 Task: Add "Join Card" Button Button0032  to Card Card0032 in Board Board0023 in Workspace Development in Trello
Action: Mouse moved to (381, 431)
Screenshot: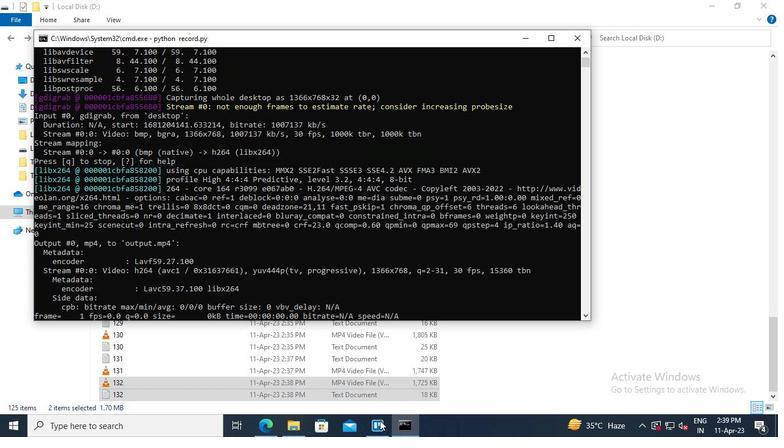 
Action: Mouse pressed left at (381, 431)
Screenshot: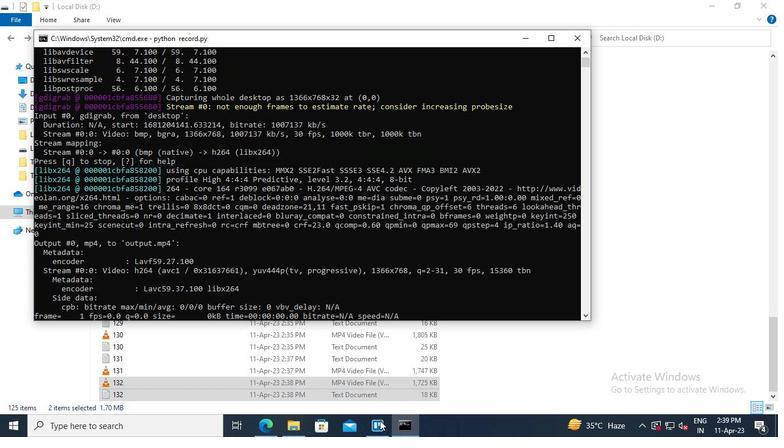 
Action: Mouse moved to (231, 371)
Screenshot: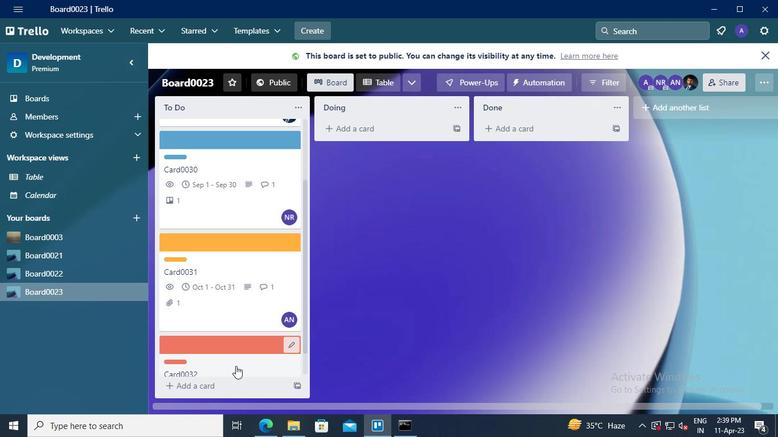 
Action: Mouse pressed left at (231, 371)
Screenshot: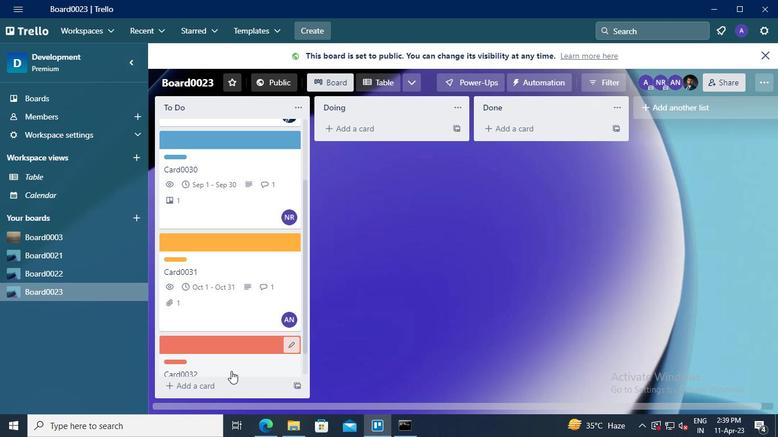 
Action: Mouse moved to (539, 346)
Screenshot: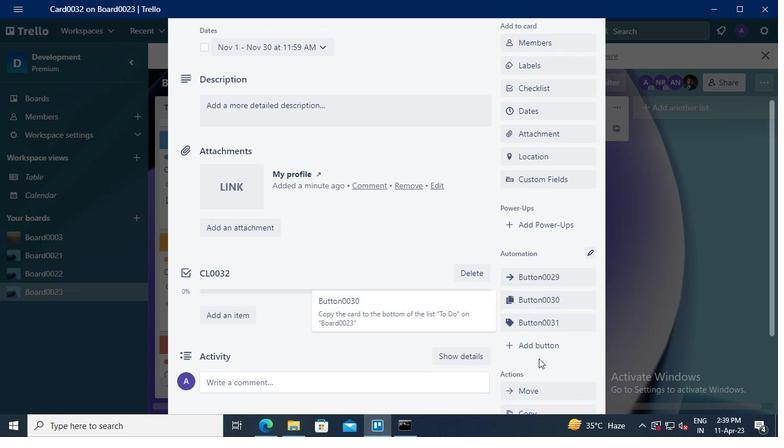 
Action: Mouse pressed left at (539, 346)
Screenshot: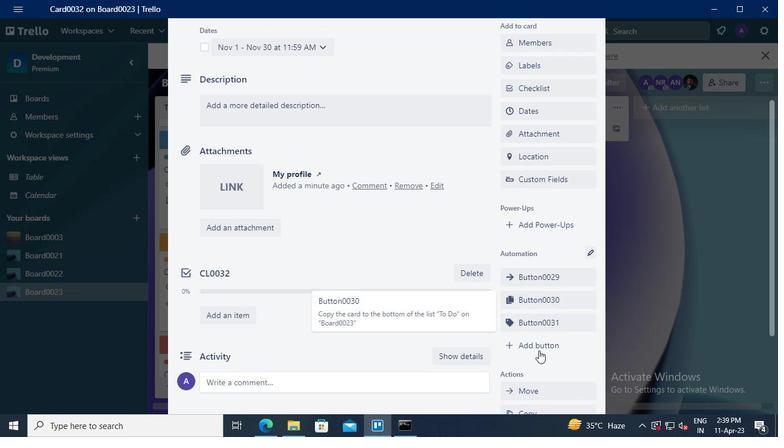 
Action: Mouse moved to (543, 165)
Screenshot: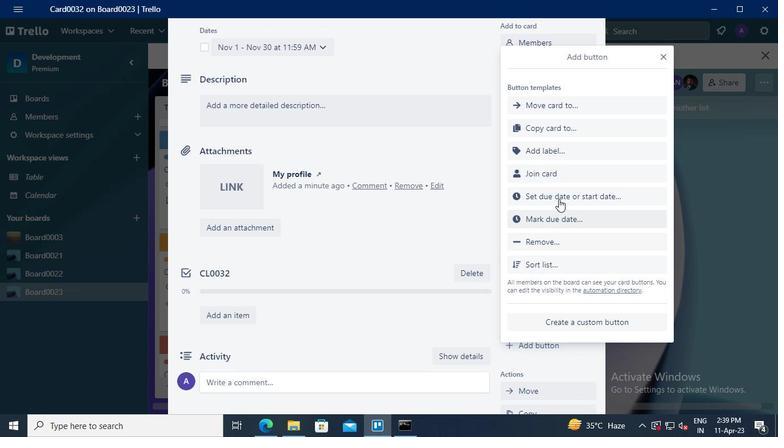 
Action: Mouse pressed left at (543, 165)
Screenshot: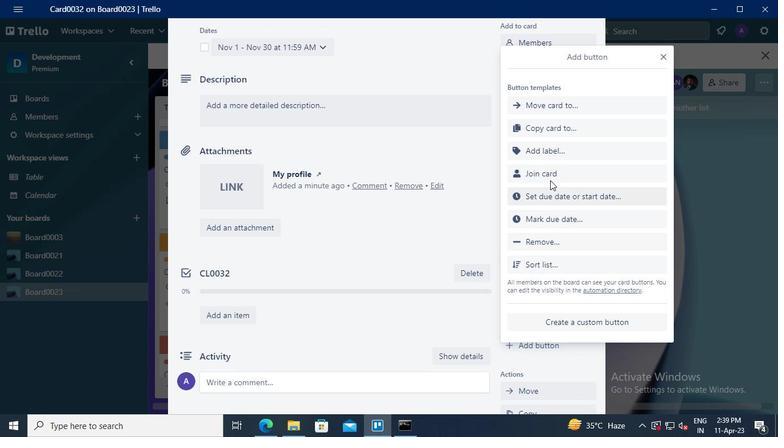 
Action: Mouse moved to (507, 201)
Screenshot: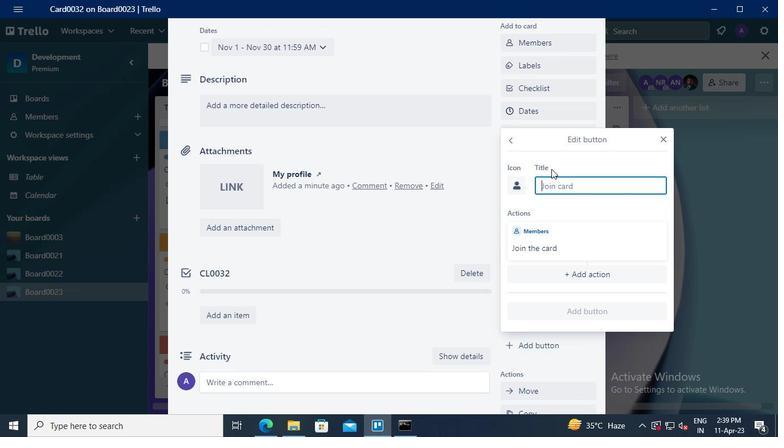 
Action: Keyboard Key.shift
Screenshot: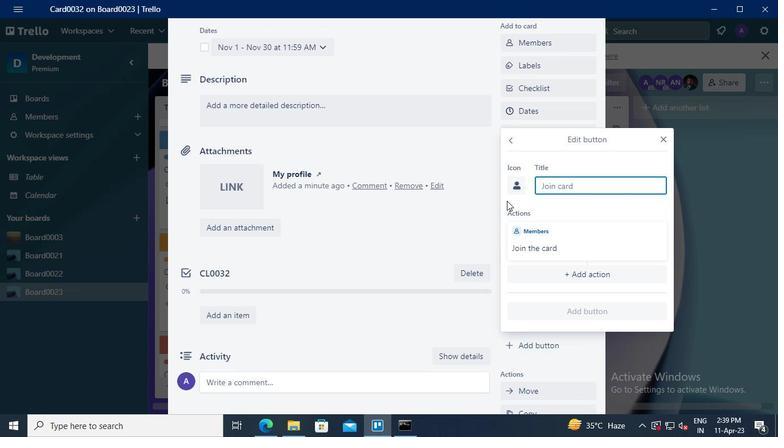 
Action: Keyboard B
Screenshot: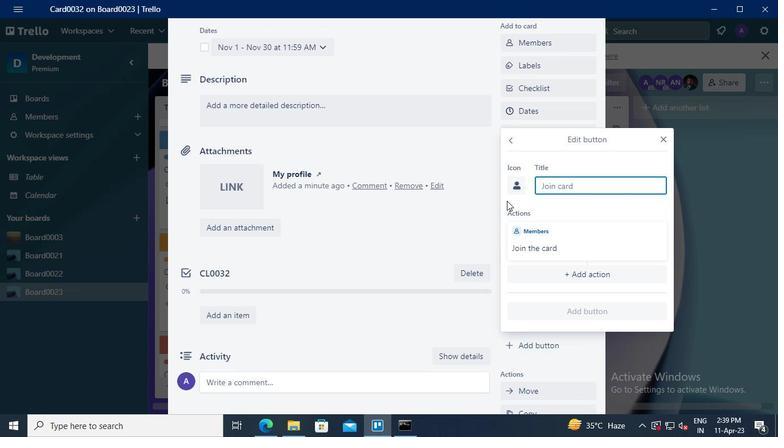 
Action: Keyboard u
Screenshot: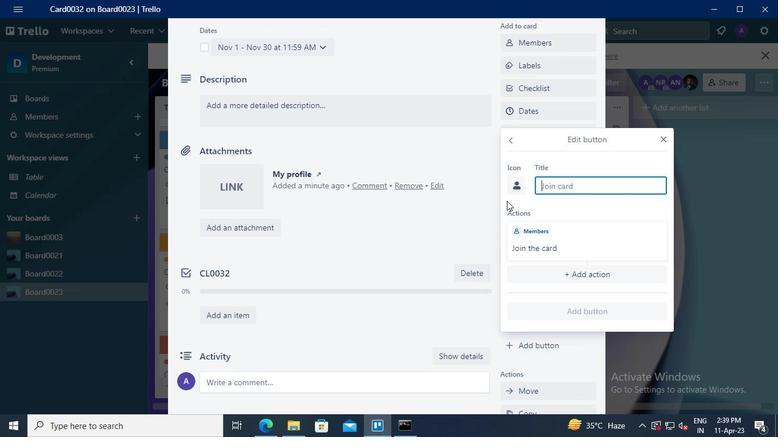 
Action: Keyboard t
Screenshot: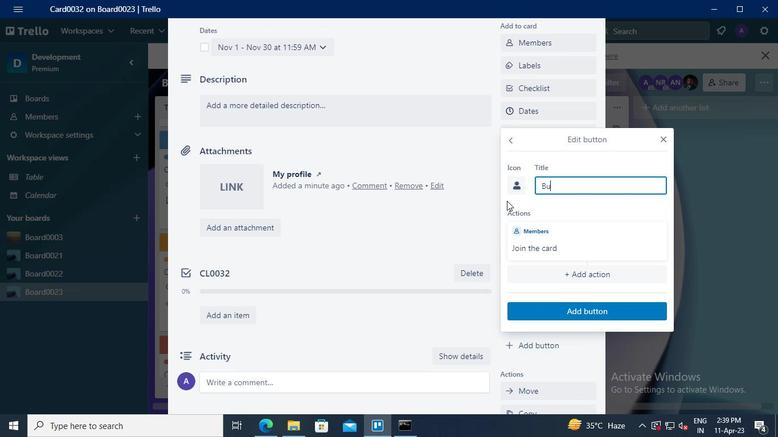 
Action: Keyboard t
Screenshot: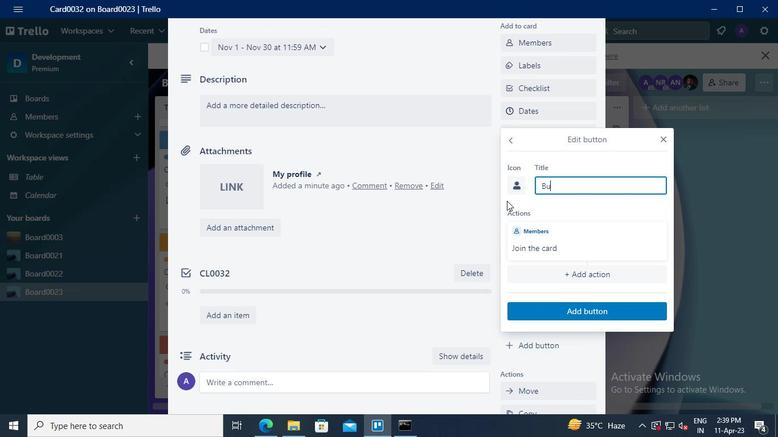 
Action: Keyboard o
Screenshot: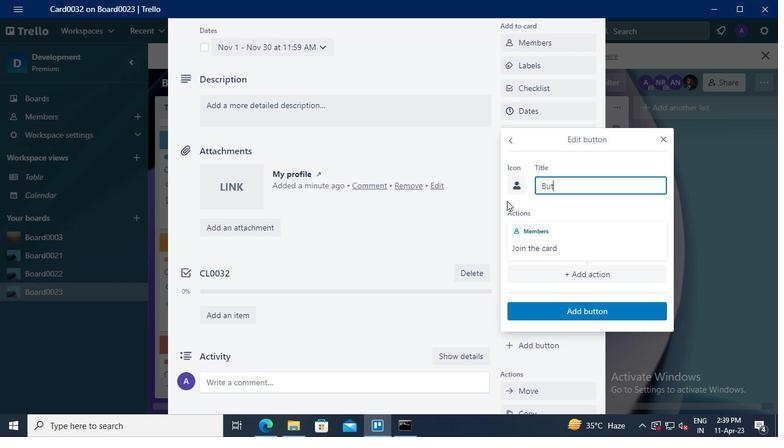 
Action: Keyboard n
Screenshot: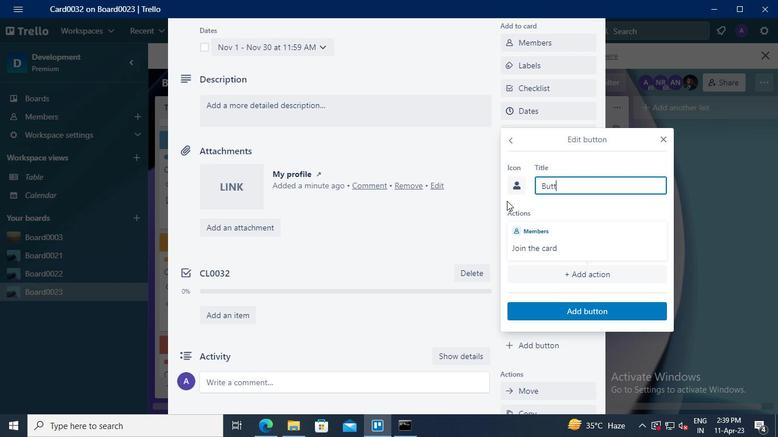 
Action: Keyboard <96>
Screenshot: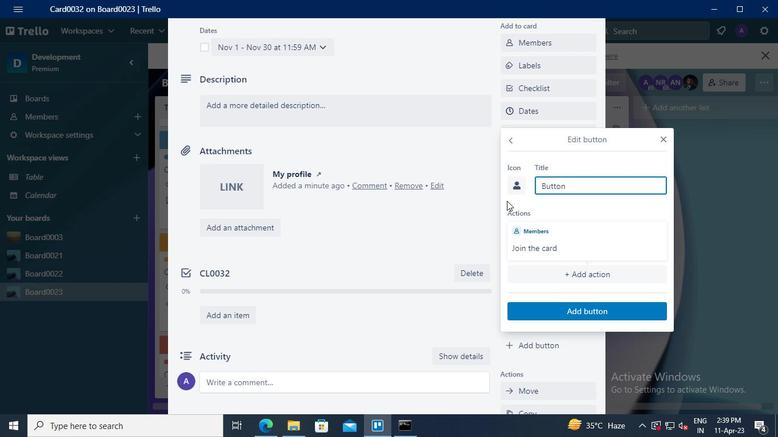 
Action: Keyboard <96>
Screenshot: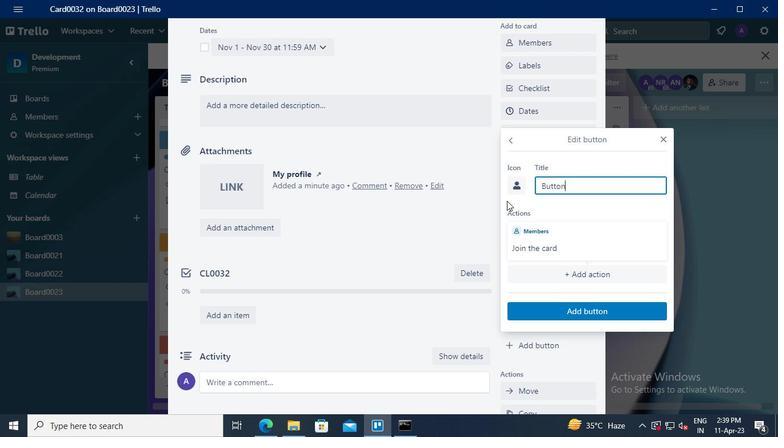 
Action: Keyboard <99>
Screenshot: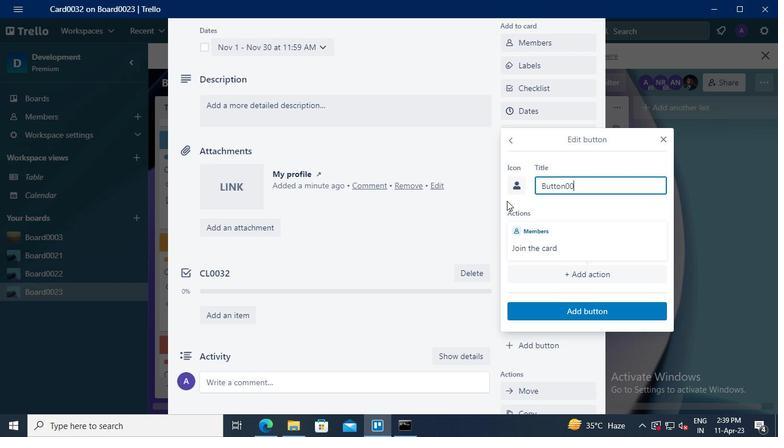 
Action: Keyboard <98>
Screenshot: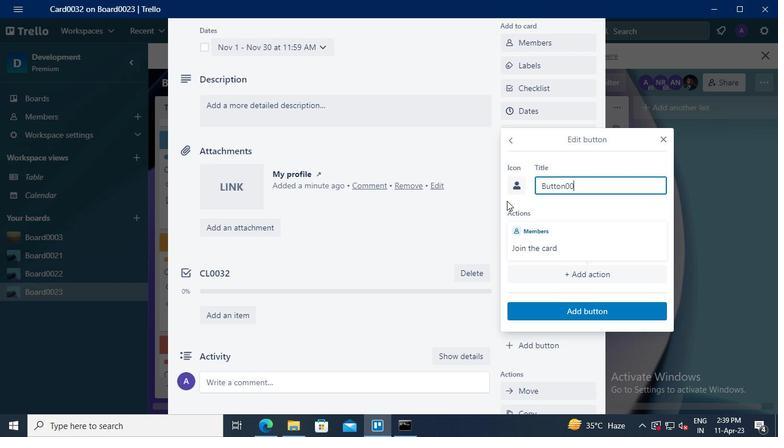 
Action: Mouse moved to (547, 307)
Screenshot: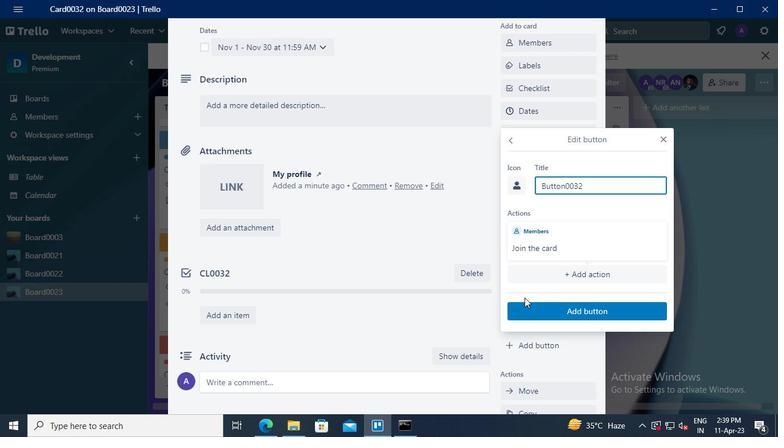 
Action: Mouse pressed left at (547, 307)
Screenshot: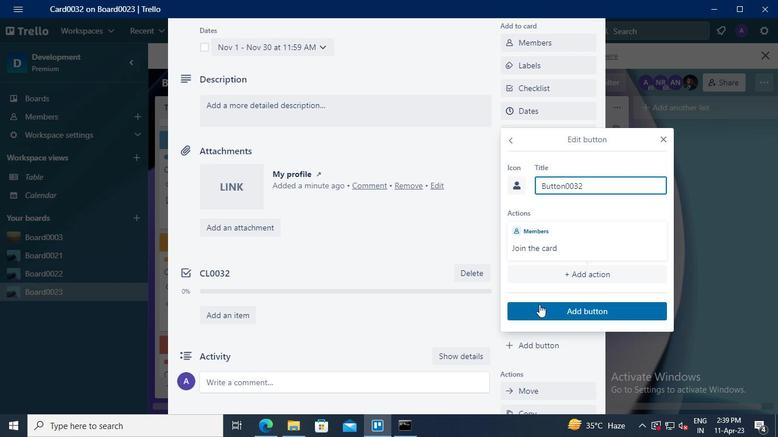 
Action: Mouse moved to (413, 437)
Screenshot: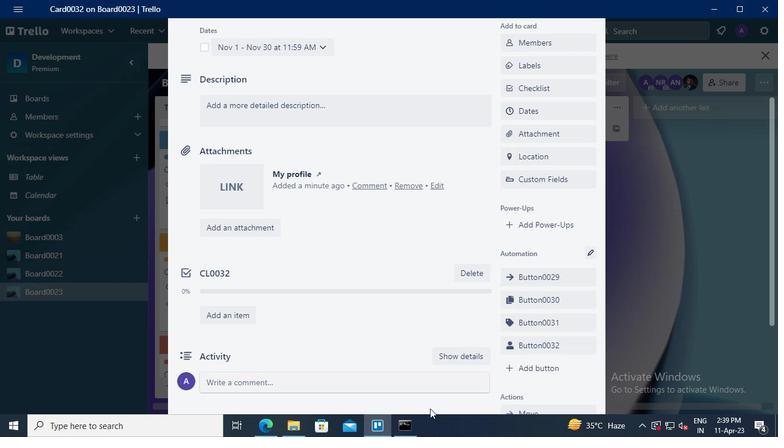 
Action: Mouse pressed left at (413, 437)
Screenshot: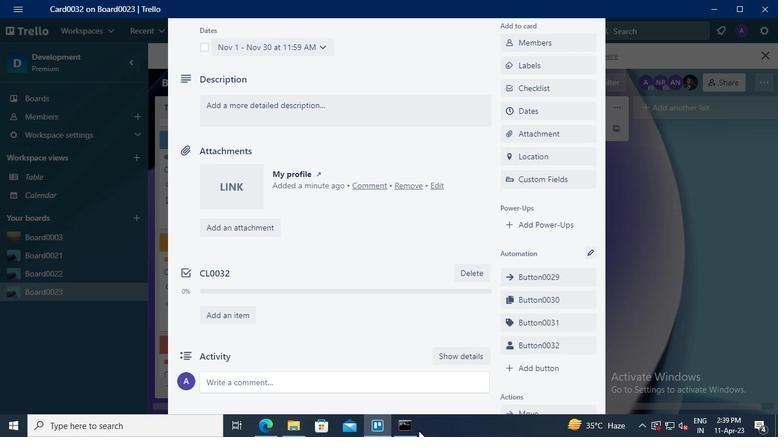 
Action: Mouse moved to (578, 42)
Screenshot: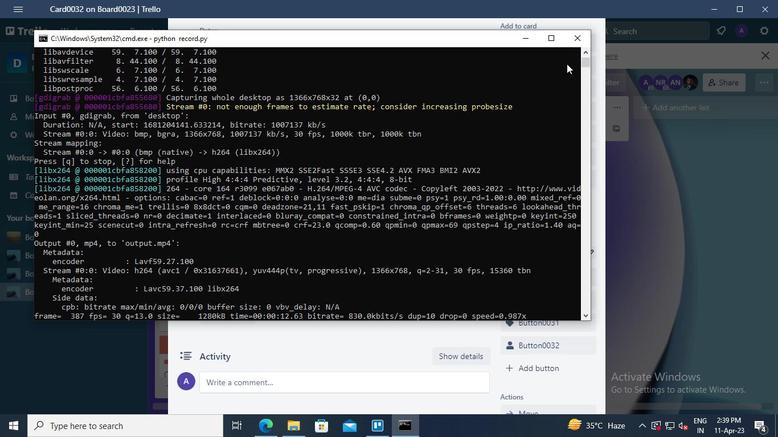 
Action: Mouse pressed left at (578, 42)
Screenshot: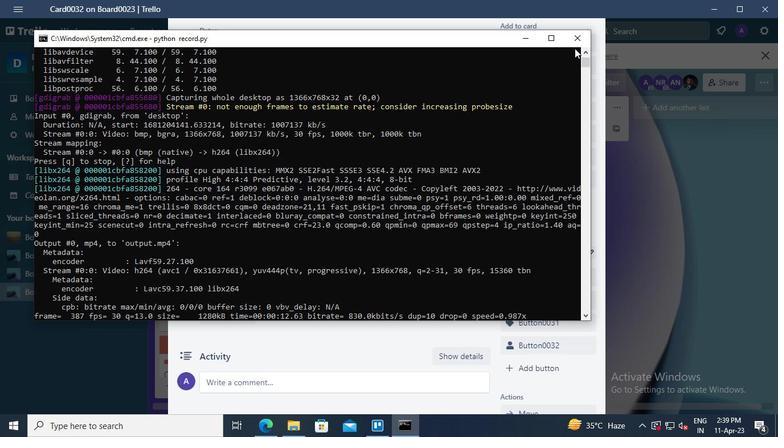 
Action: Mouse moved to (577, 42)
Screenshot: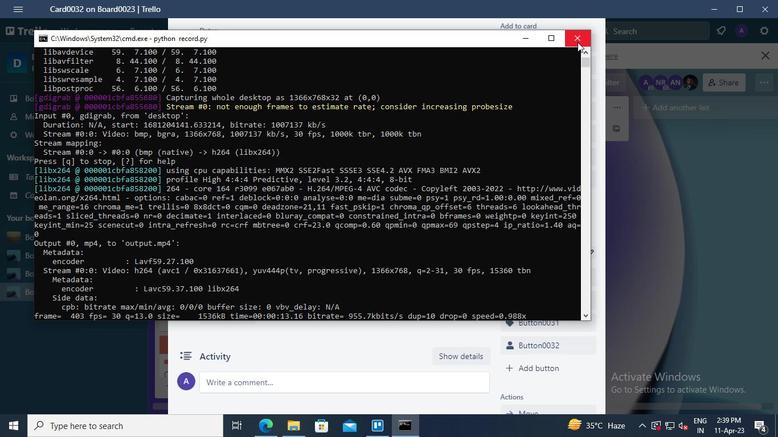 
